 Task: Start in the project ArrowTech the sprint 'Product Experimentation Sprint', with a duration of 1 week. Start in the project ArrowTech the sprint 'Product Experimentation Sprint', with a duration of 3 weeks. Start in the project ArrowTech the sprint 'Product Experimentation Sprint', with a duration of 2 weeks
Action: Mouse moved to (203, 56)
Screenshot: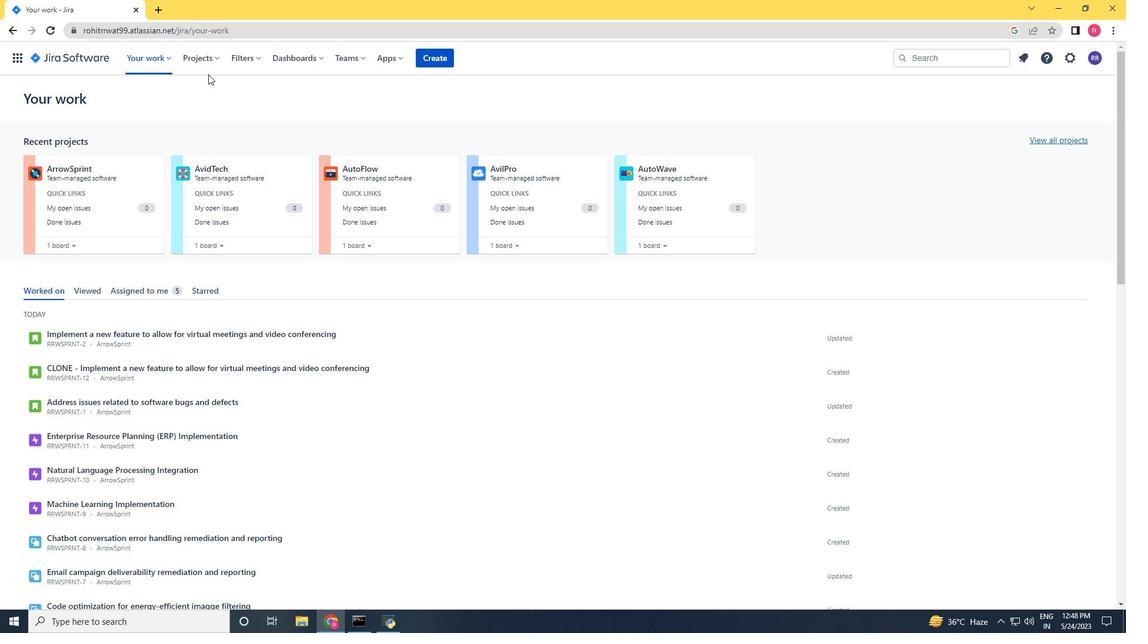 
Action: Mouse pressed left at (203, 56)
Screenshot: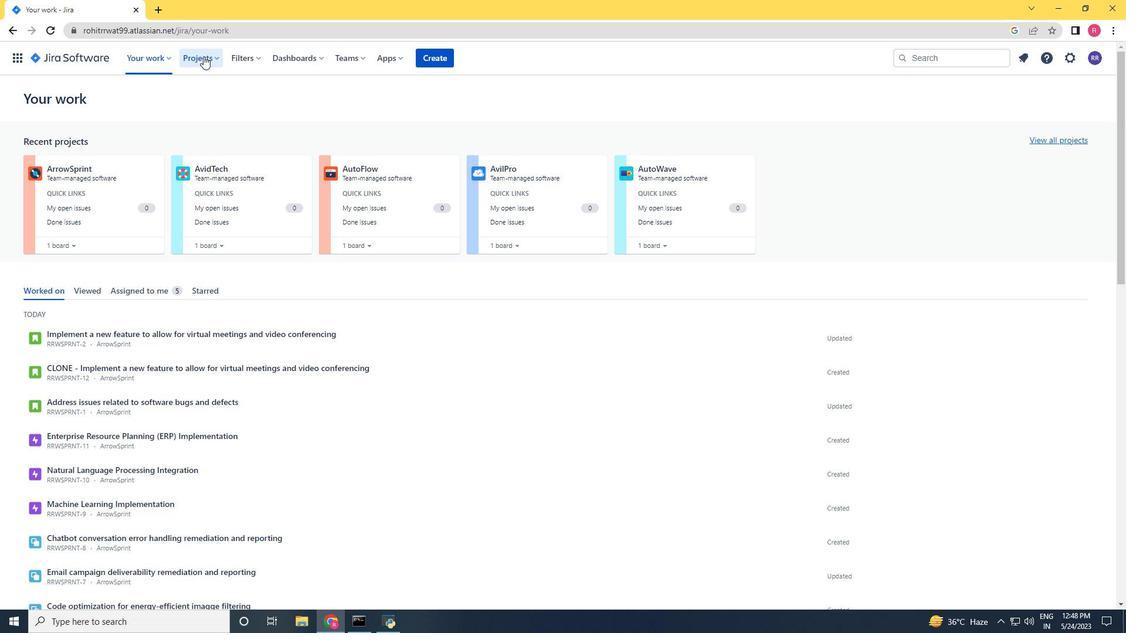 
Action: Mouse moved to (231, 110)
Screenshot: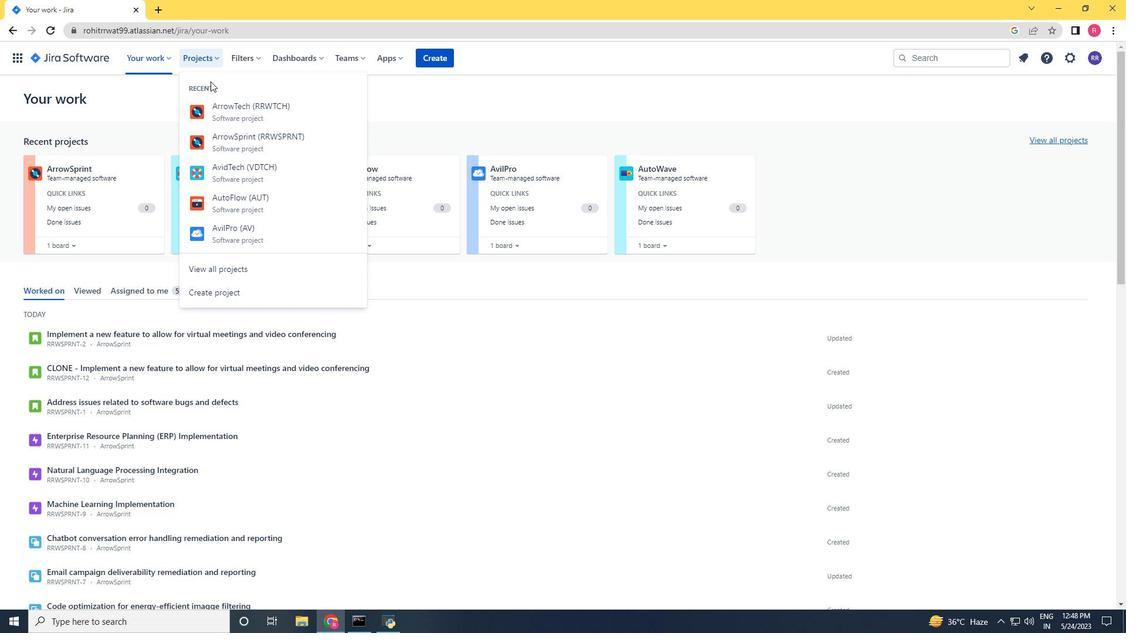 
Action: Mouse pressed left at (231, 110)
Screenshot: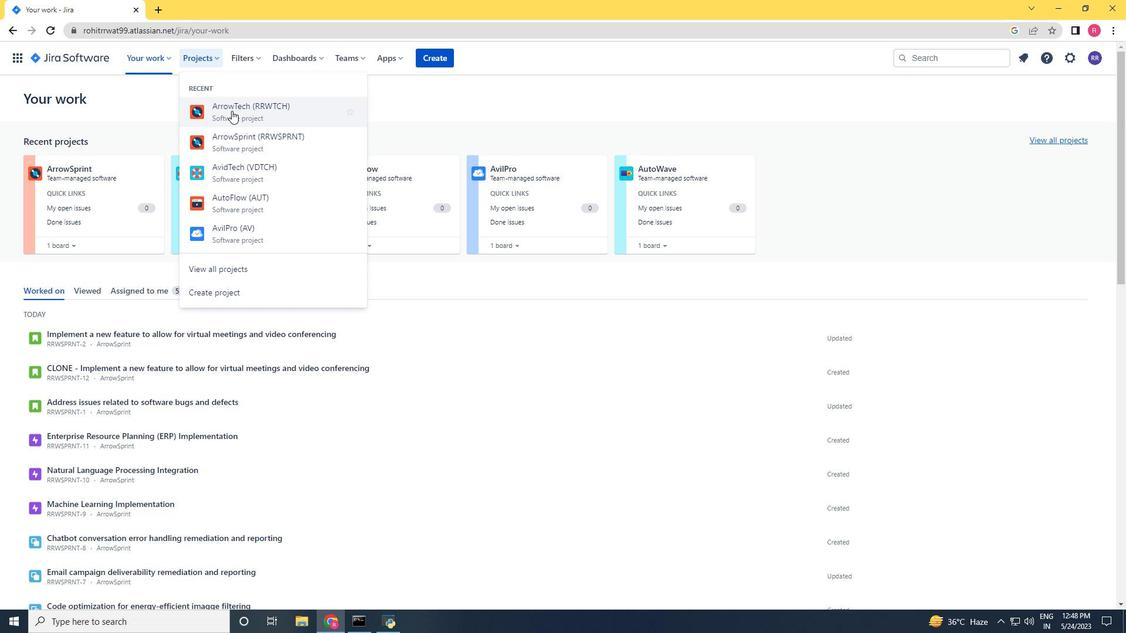 
Action: Mouse moved to (69, 188)
Screenshot: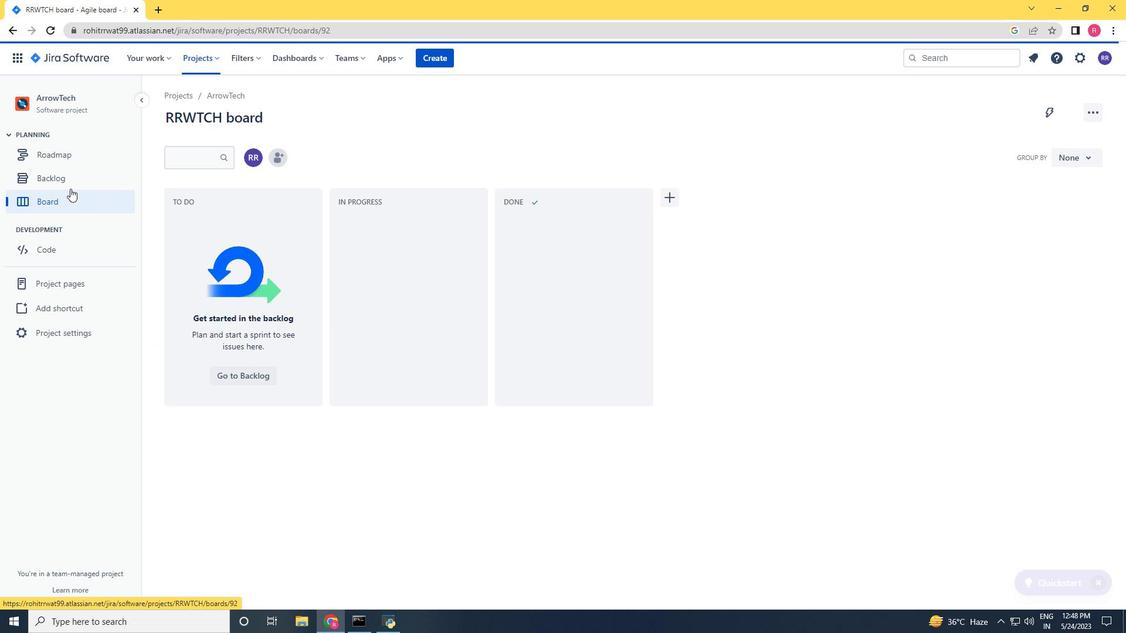 
Action: Mouse pressed left at (69, 188)
Screenshot: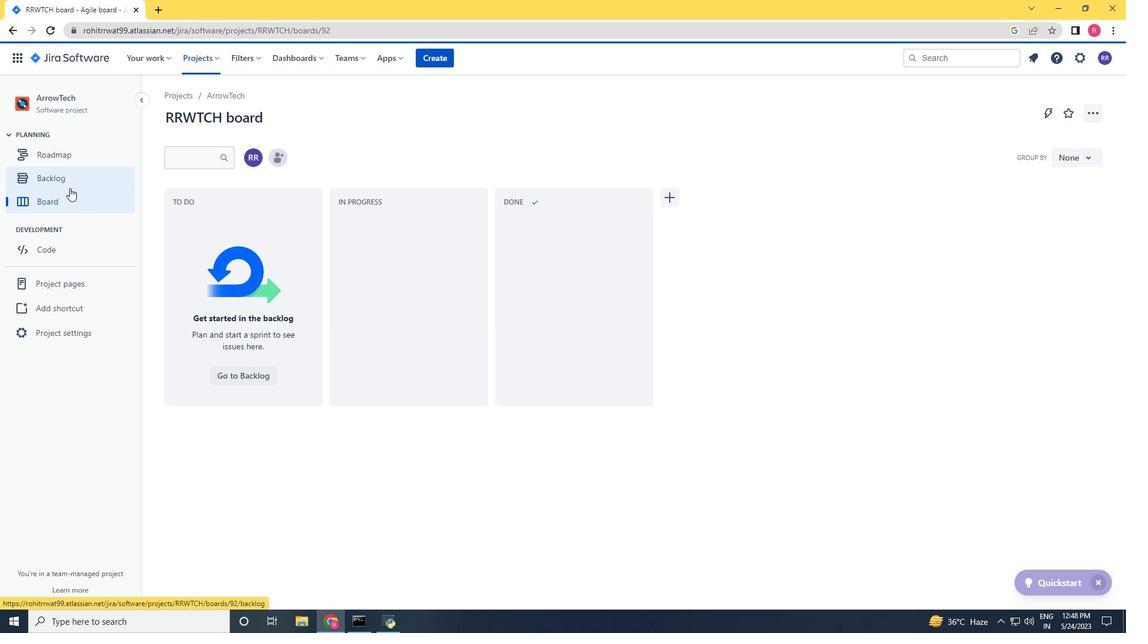 
Action: Mouse moved to (1026, 188)
Screenshot: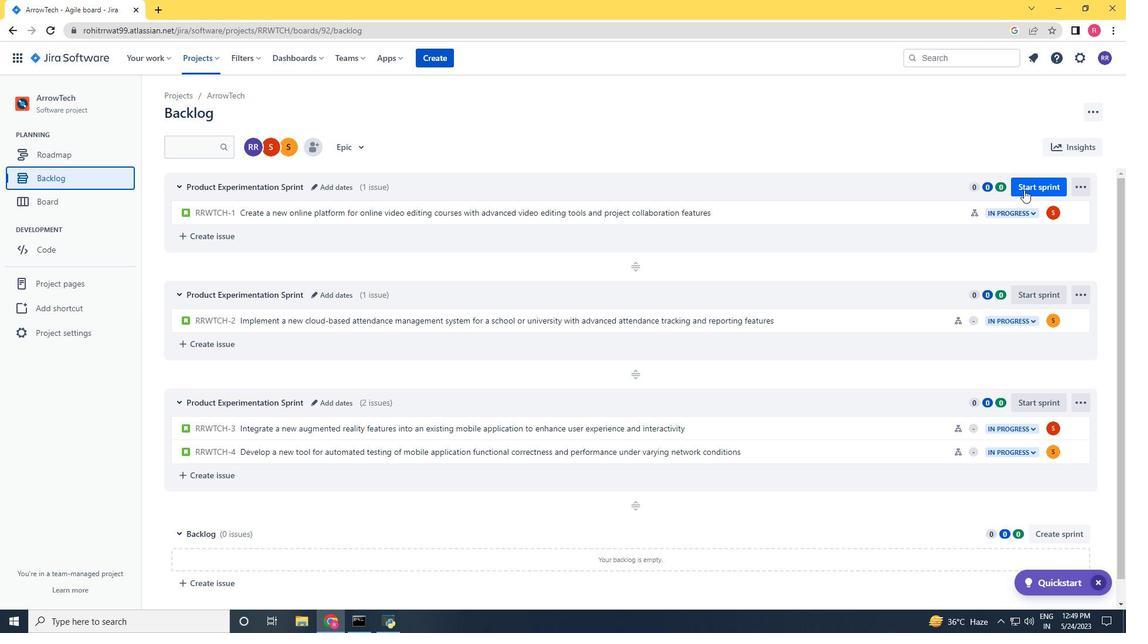 
Action: Mouse pressed left at (1026, 188)
Screenshot: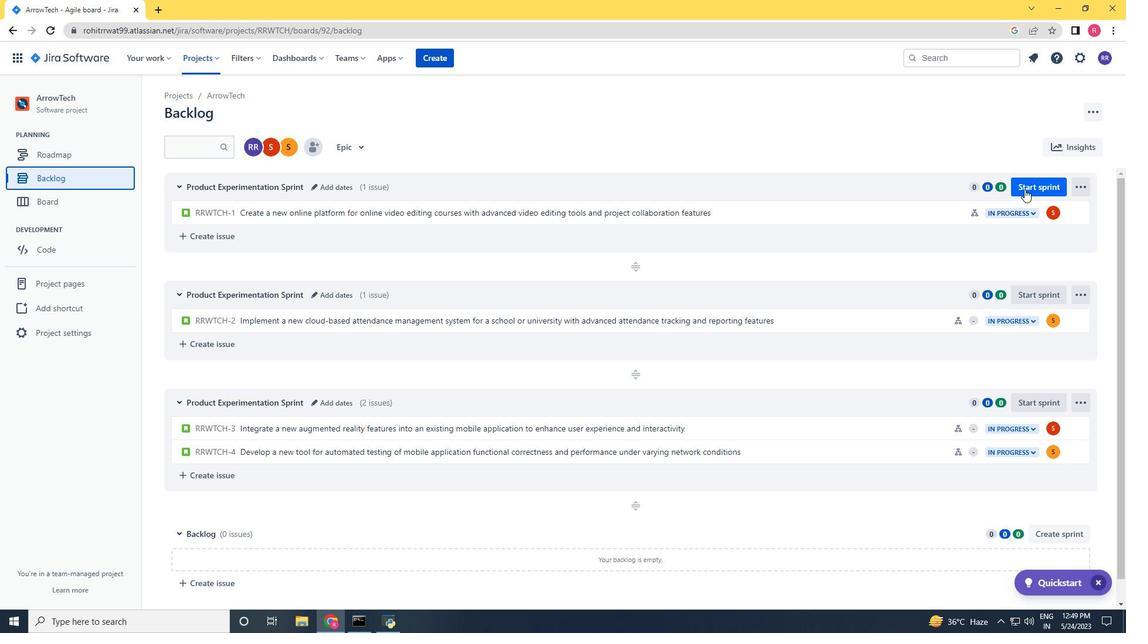 
Action: Mouse moved to (522, 203)
Screenshot: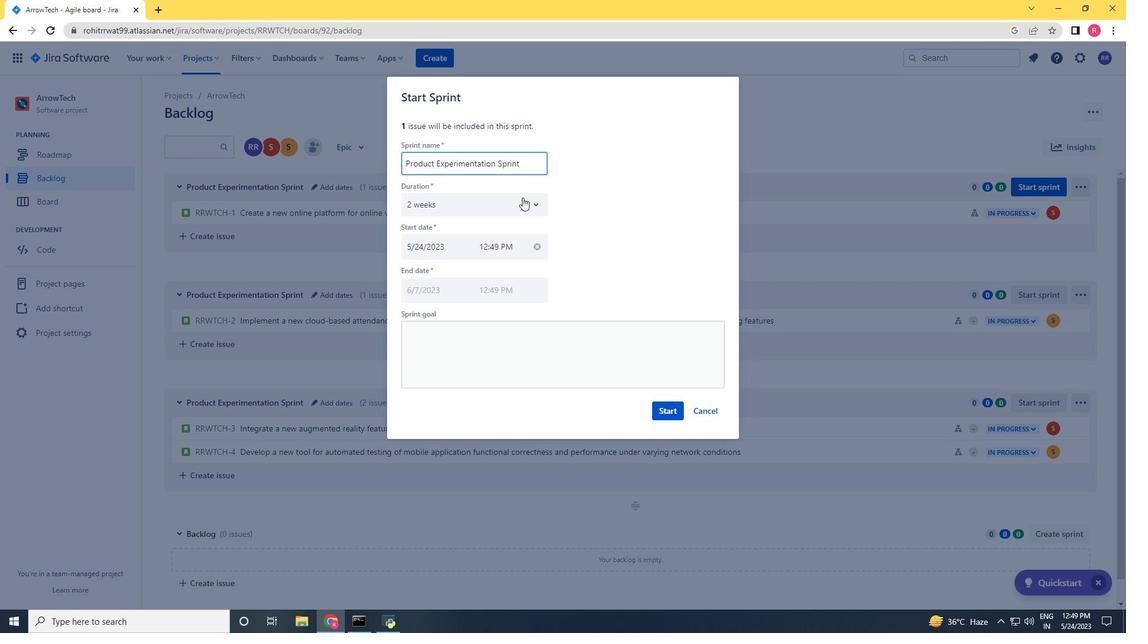 
Action: Mouse pressed left at (522, 203)
Screenshot: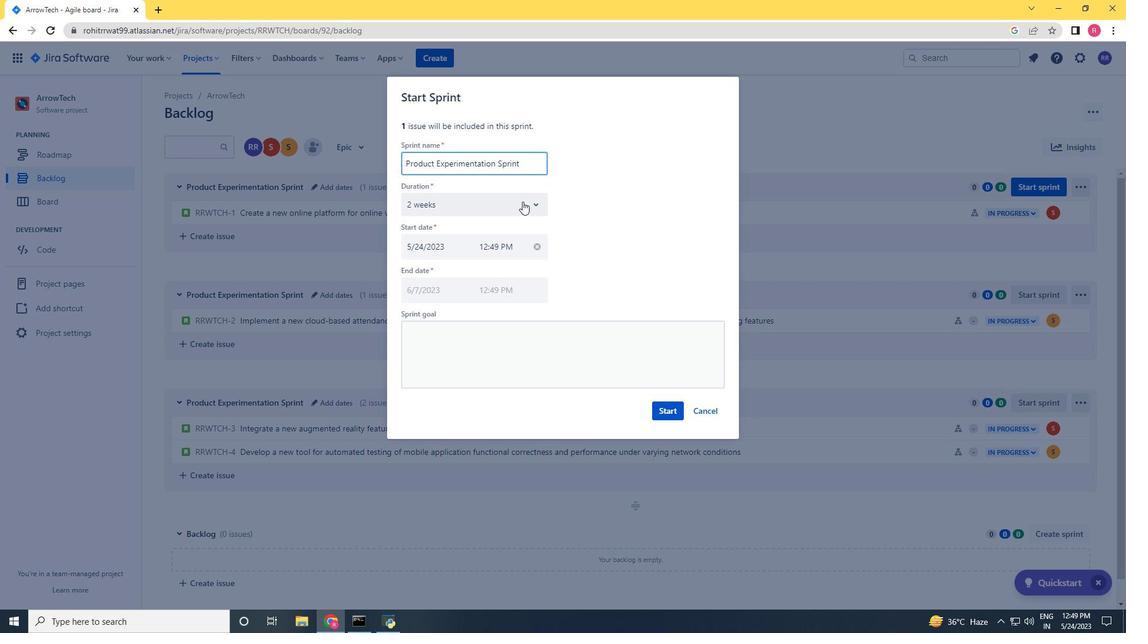 
Action: Mouse moved to (451, 234)
Screenshot: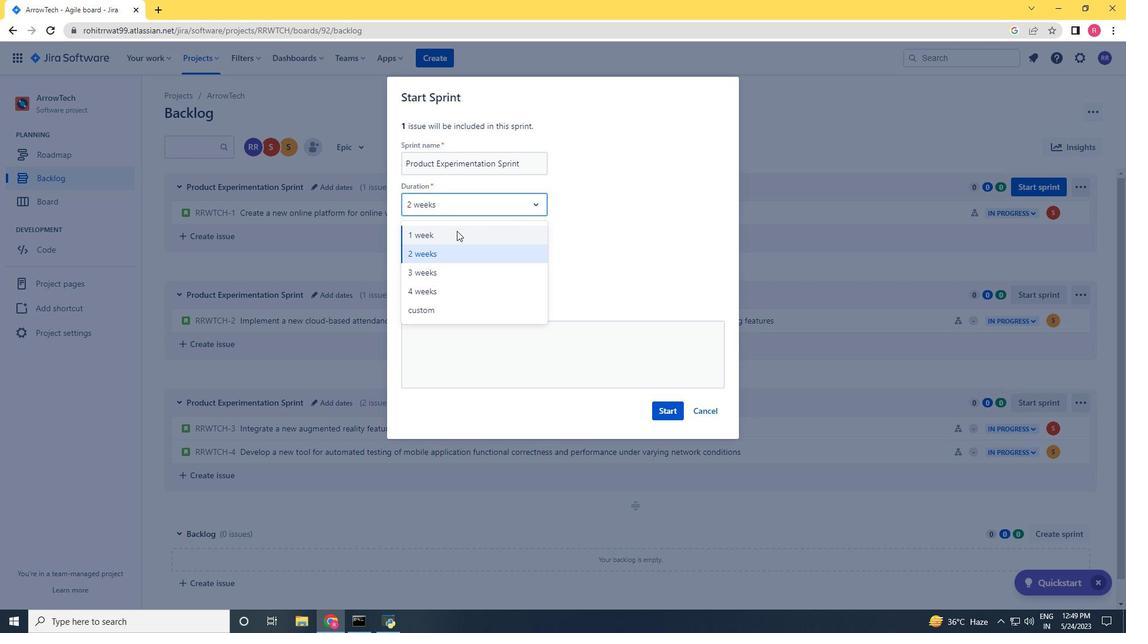 
Action: Mouse pressed left at (451, 234)
Screenshot: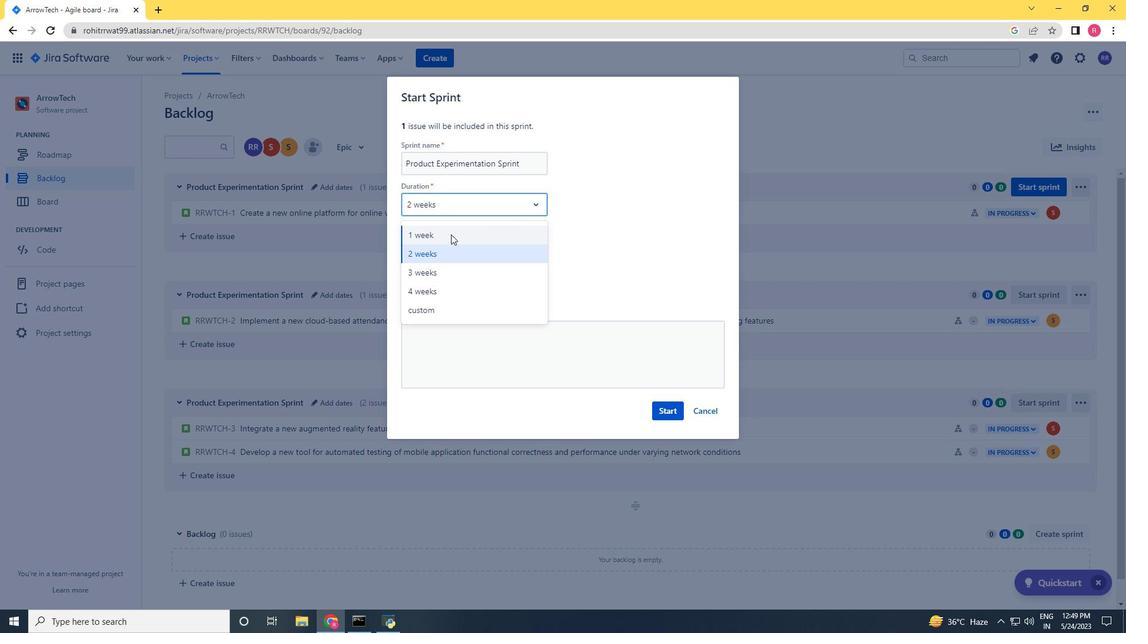
Action: Mouse moved to (662, 410)
Screenshot: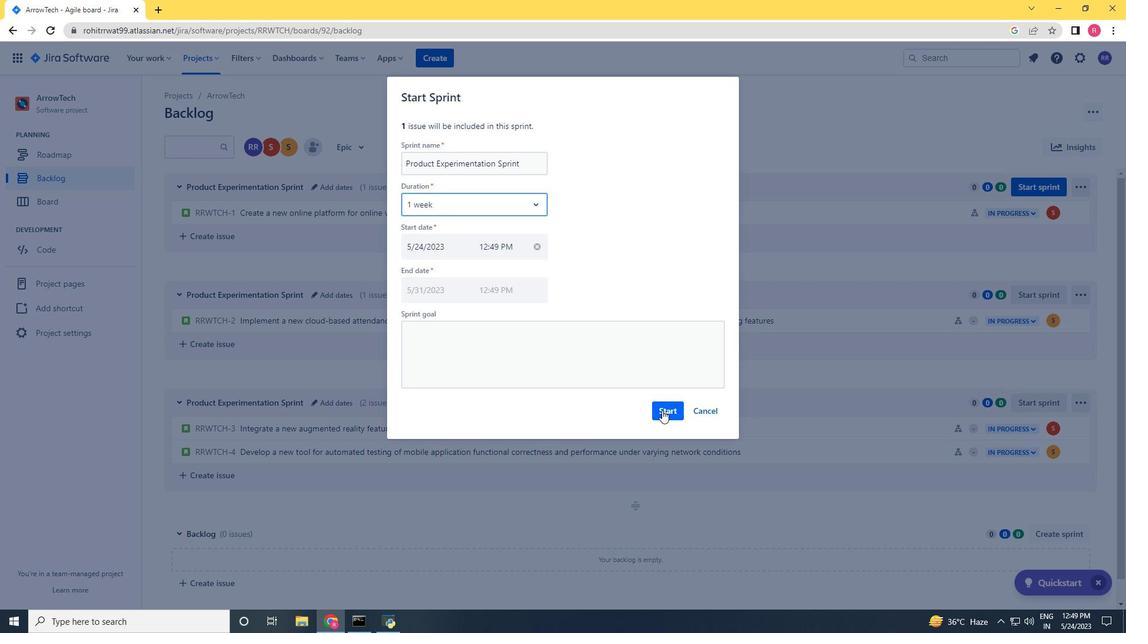 
Action: Mouse pressed left at (662, 410)
Screenshot: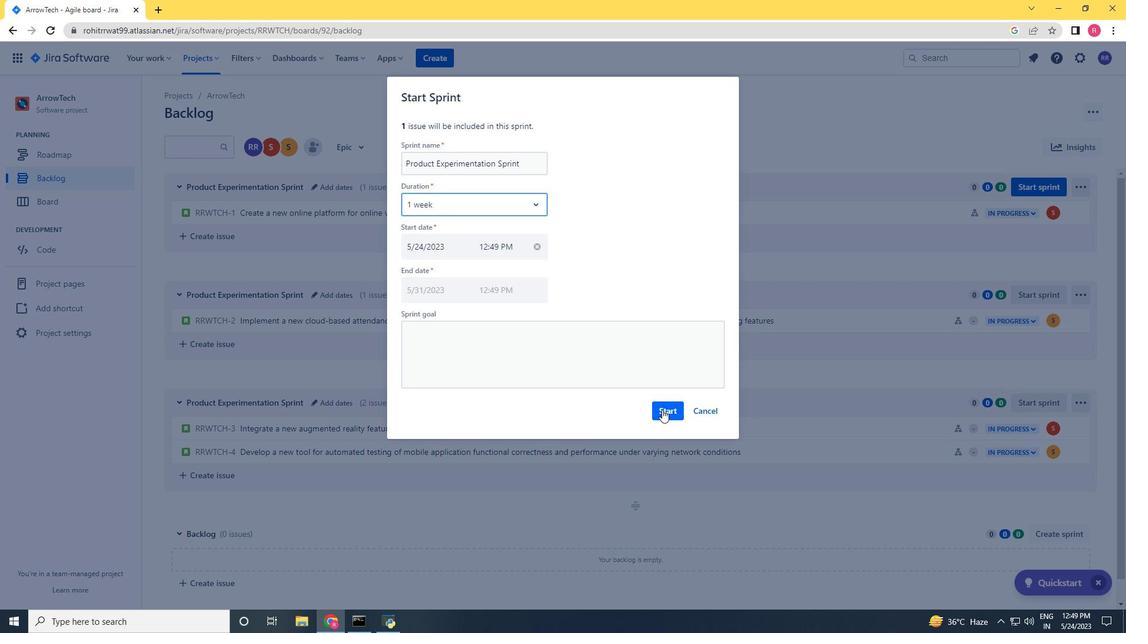 
Action: Mouse moved to (52, 173)
Screenshot: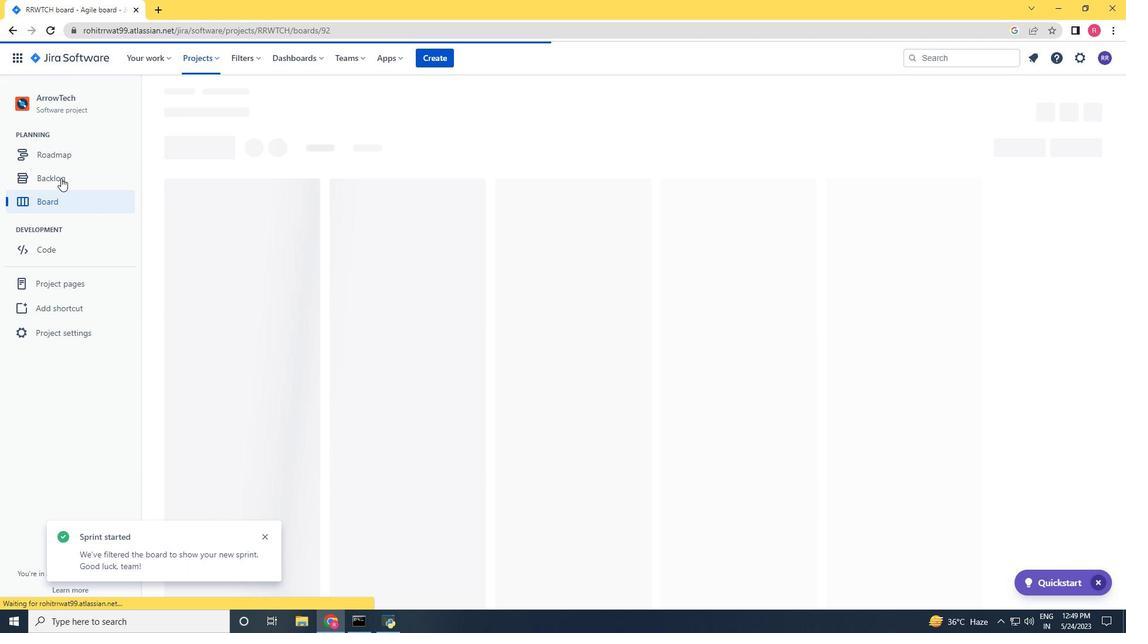 
Action: Mouse pressed left at (52, 173)
Screenshot: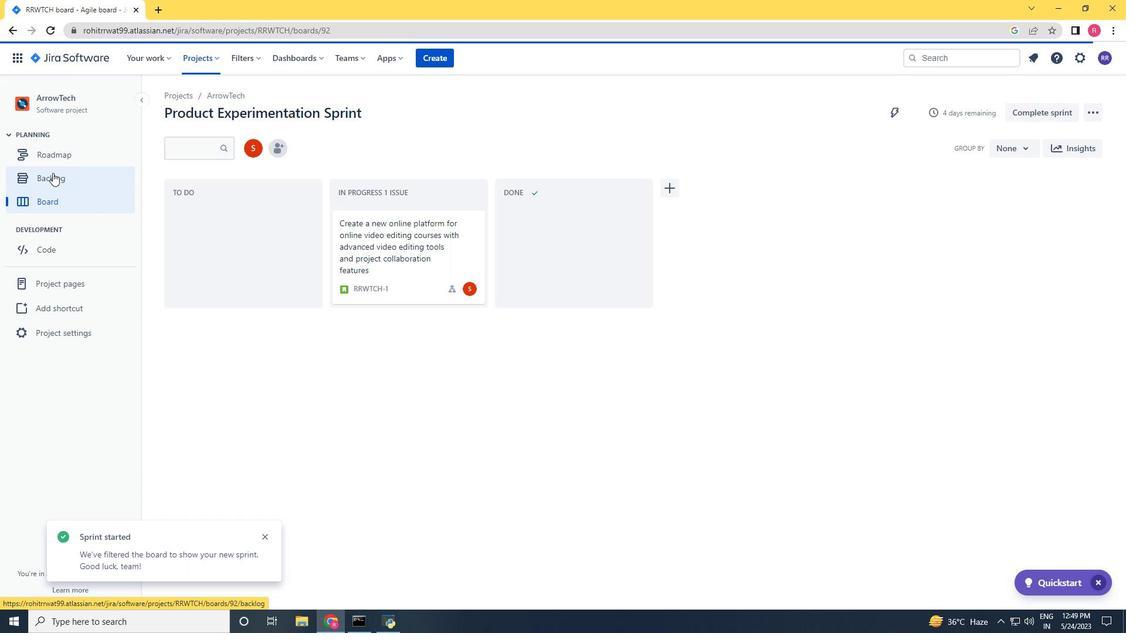 
Action: Mouse moved to (1040, 293)
Screenshot: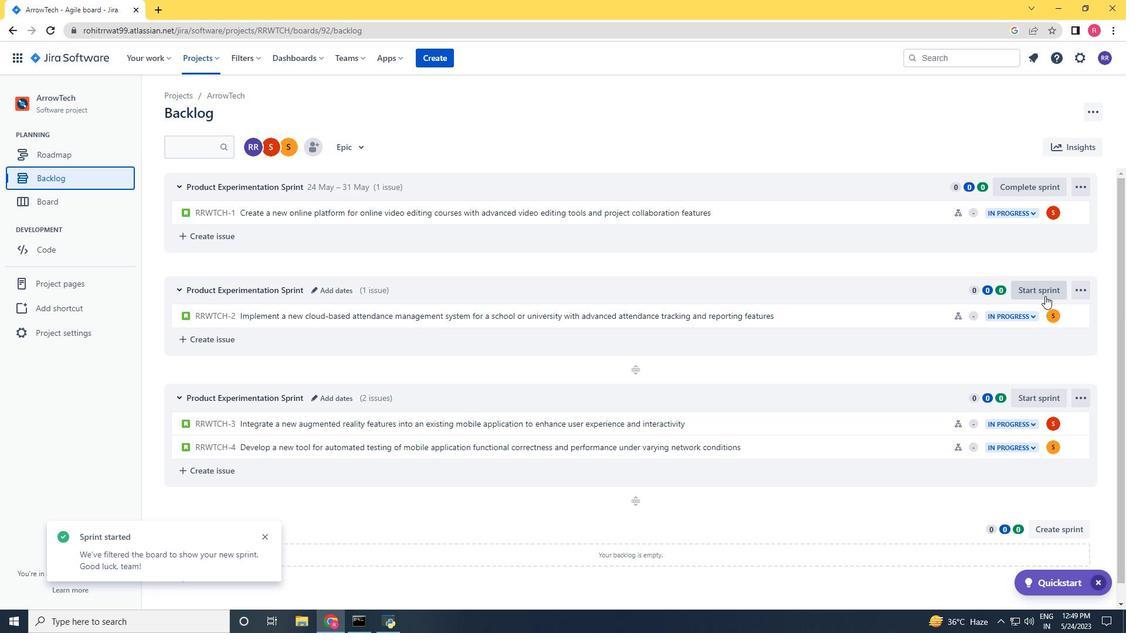 
Action: Mouse pressed left at (1040, 293)
Screenshot: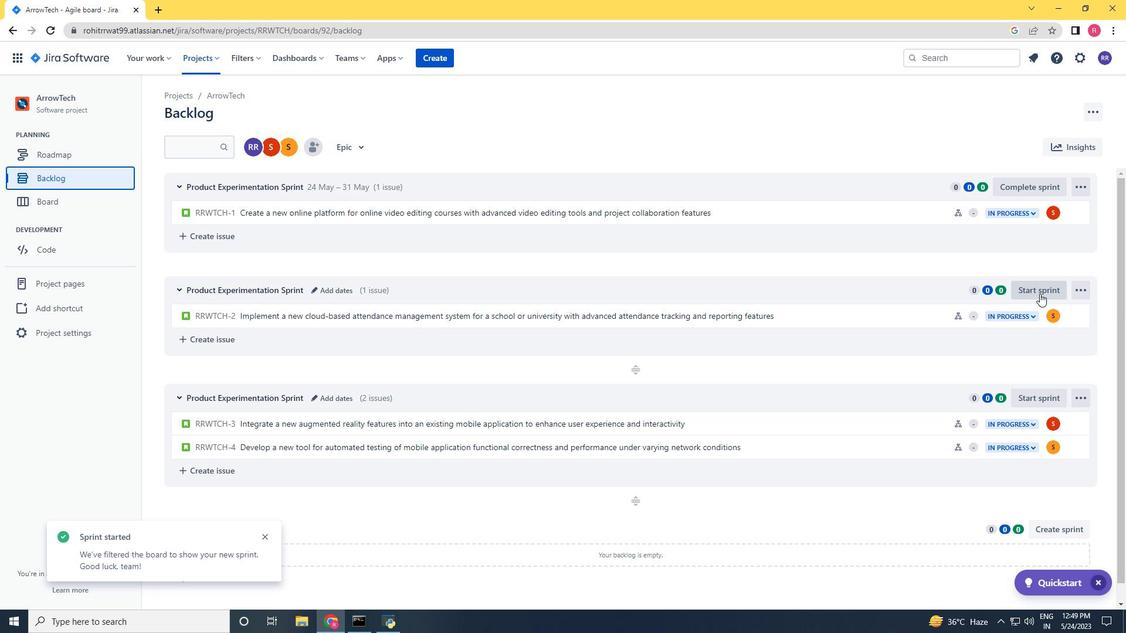 
Action: Mouse moved to (477, 210)
Screenshot: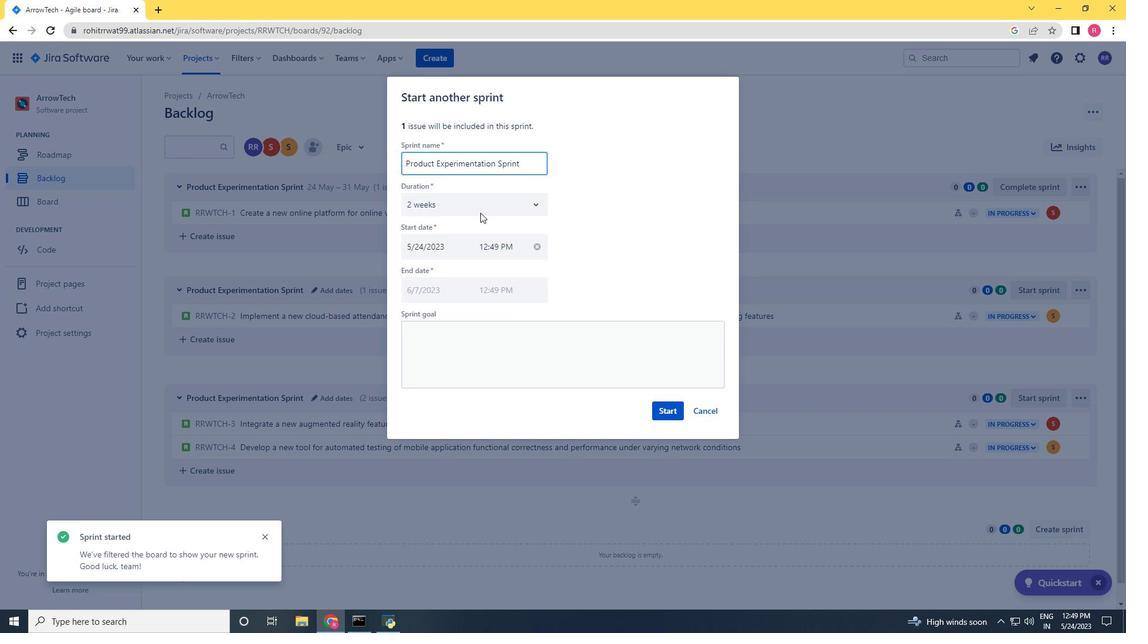 
Action: Mouse pressed left at (477, 210)
Screenshot: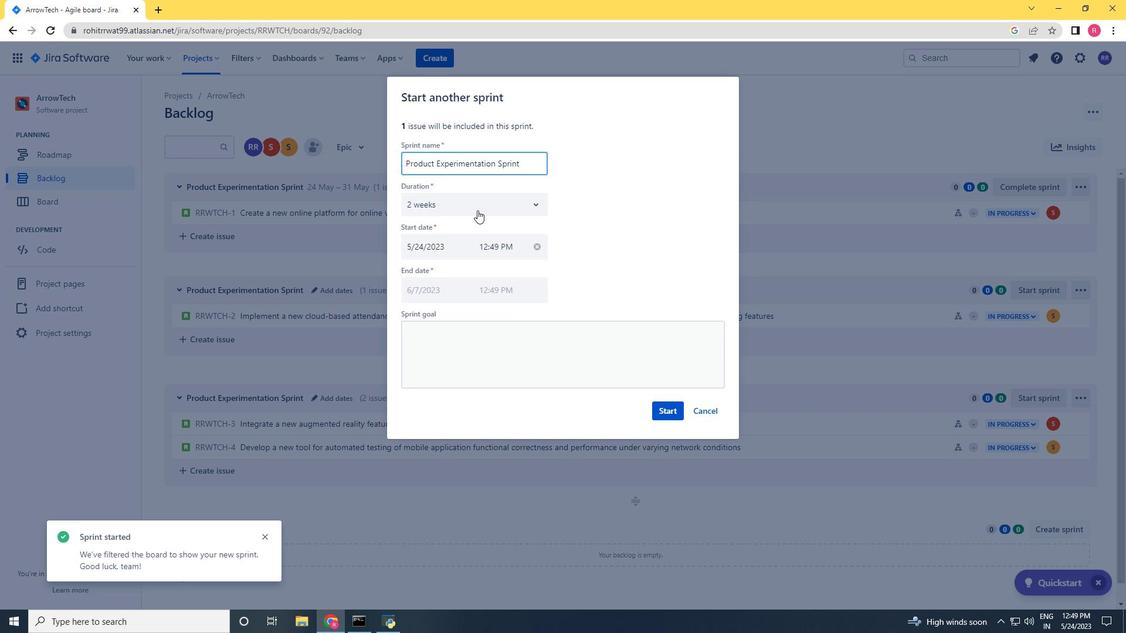 
Action: Mouse moved to (451, 275)
Screenshot: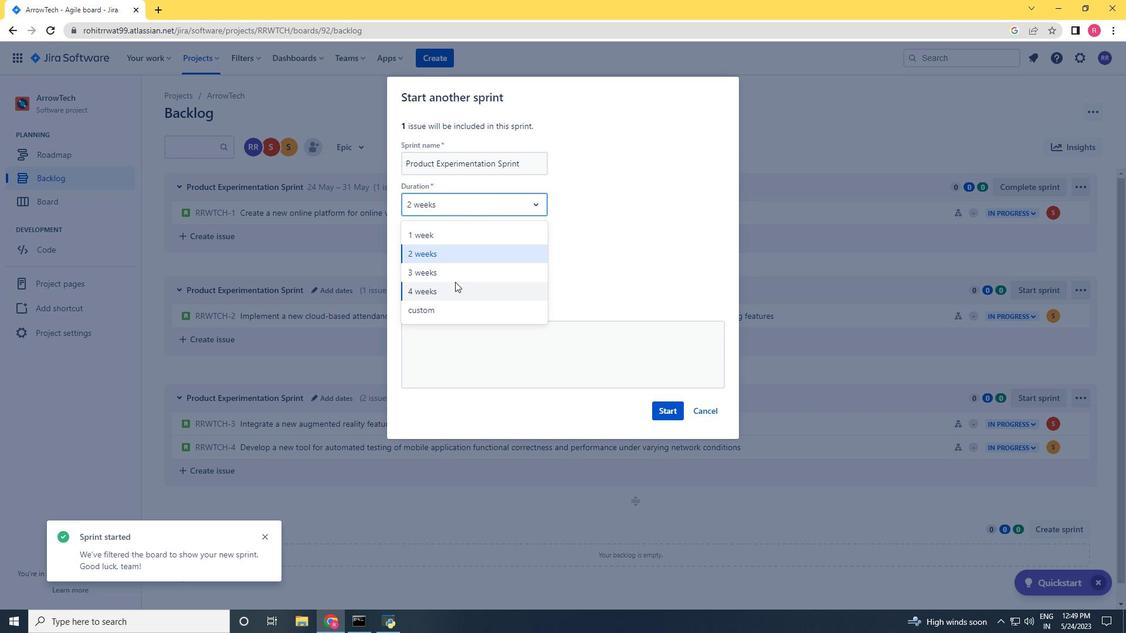 
Action: Mouse pressed left at (451, 275)
Screenshot: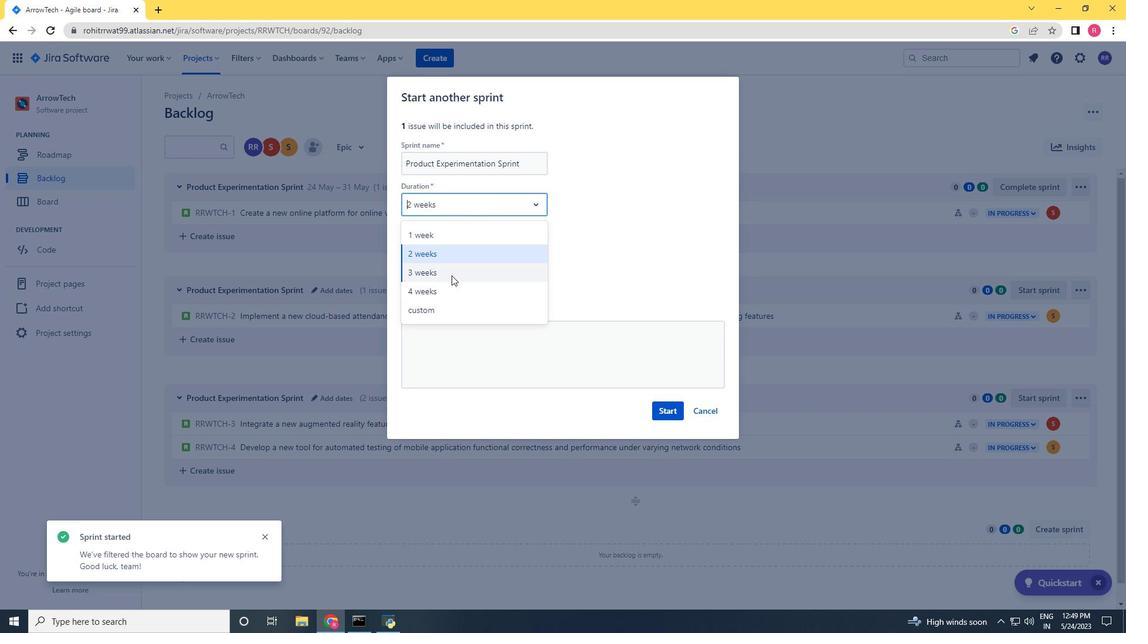 
Action: Mouse moved to (672, 403)
Screenshot: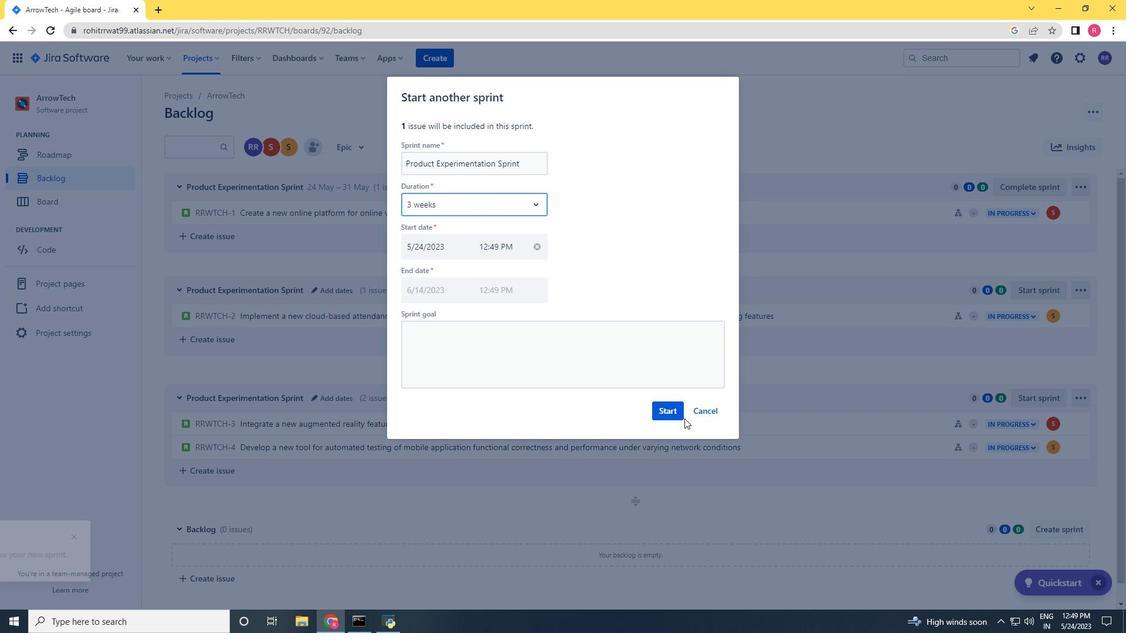 
Action: Mouse pressed left at (672, 403)
Screenshot: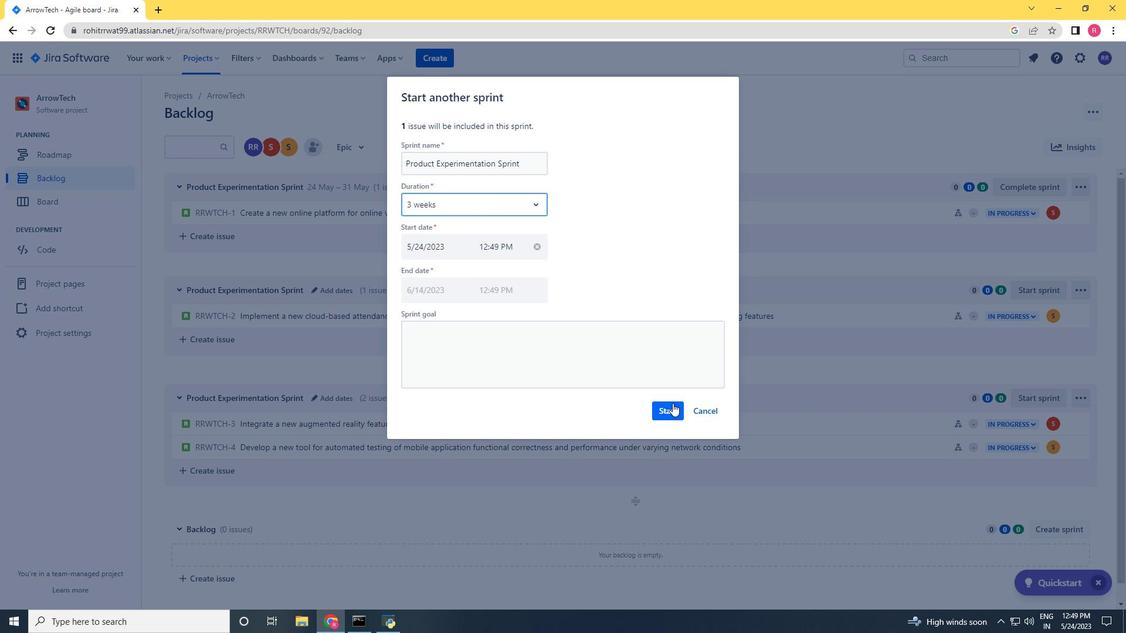 
Action: Mouse moved to (83, 181)
Screenshot: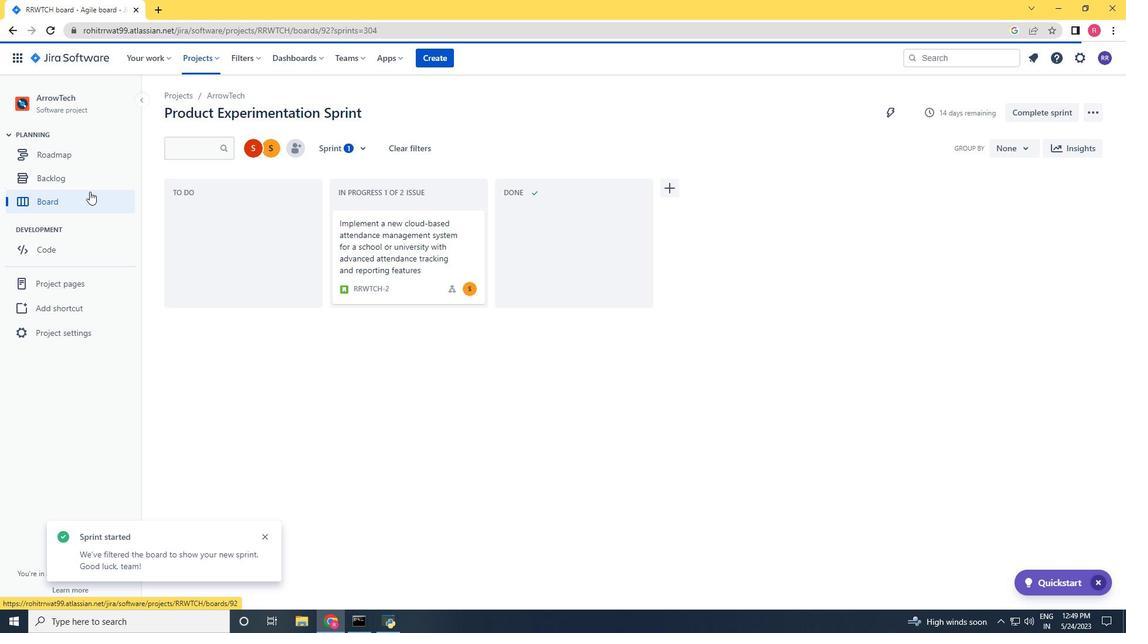 
Action: Mouse pressed left at (83, 181)
Screenshot: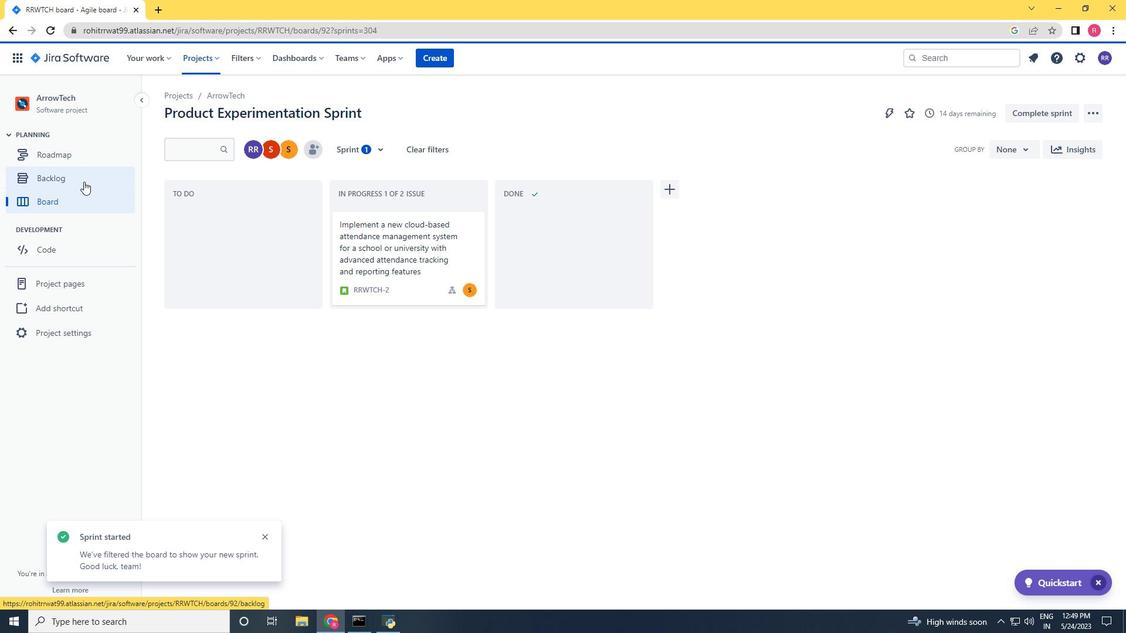 
Action: Mouse moved to (1032, 387)
Screenshot: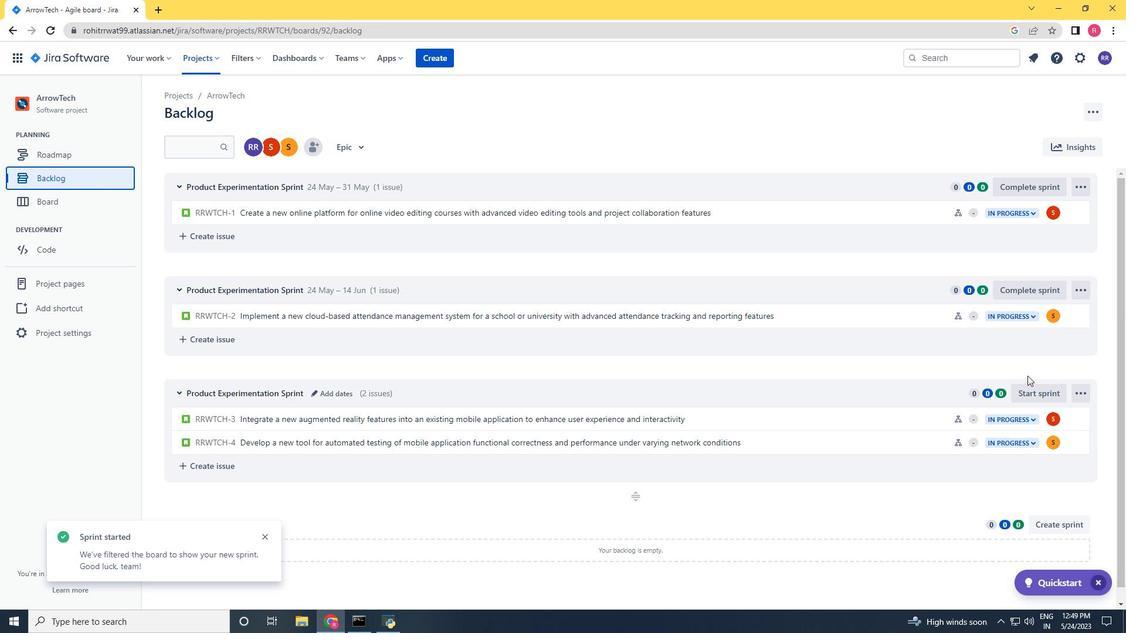 
Action: Mouse pressed left at (1032, 387)
Screenshot: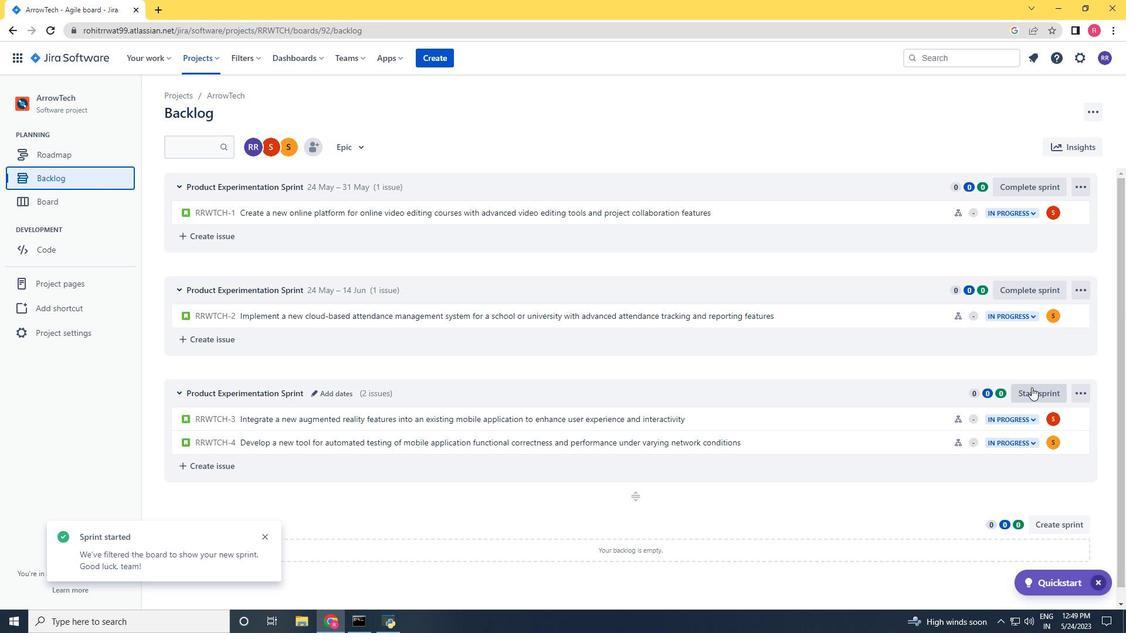 
Action: Mouse moved to (490, 212)
Screenshot: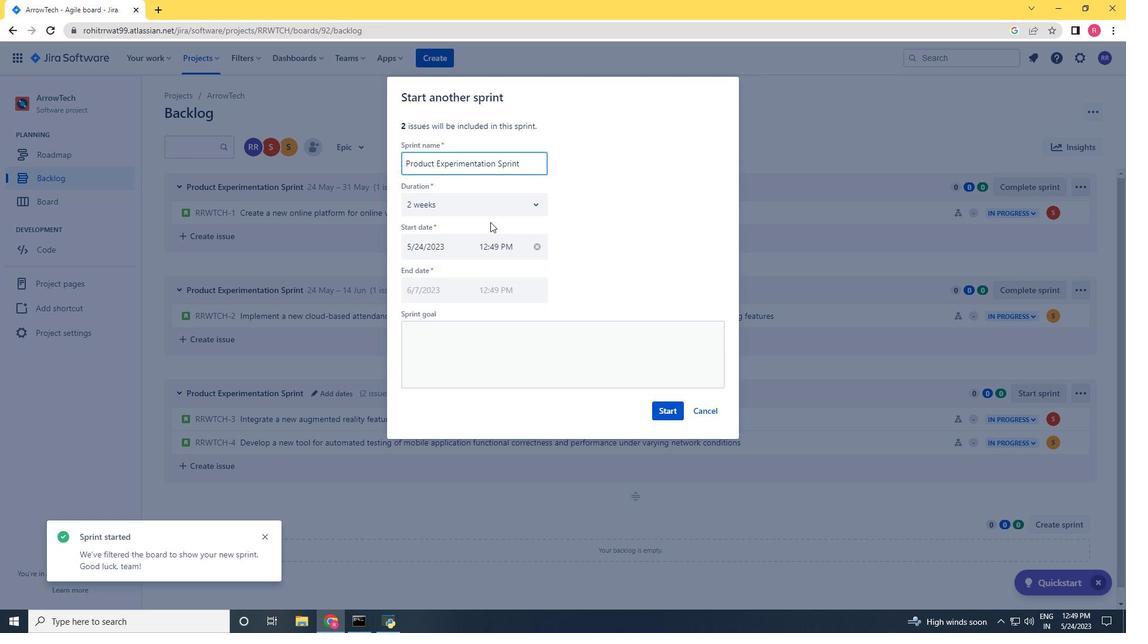 
Action: Mouse pressed left at (490, 212)
Screenshot: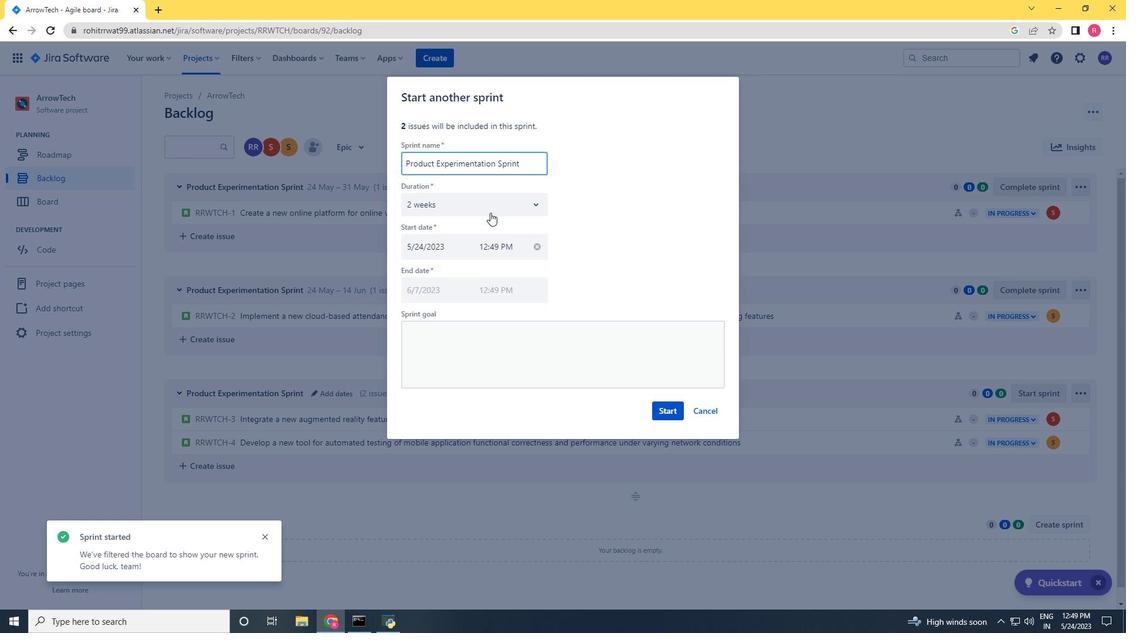 
Action: Mouse moved to (490, 249)
Screenshot: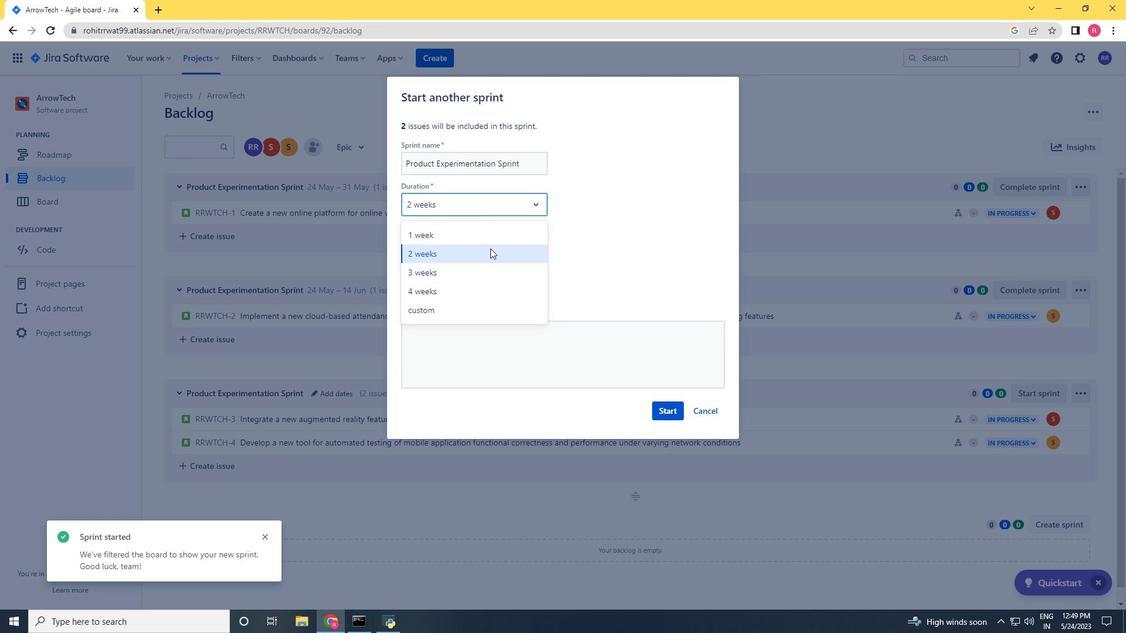
Action: Mouse pressed left at (490, 249)
Screenshot: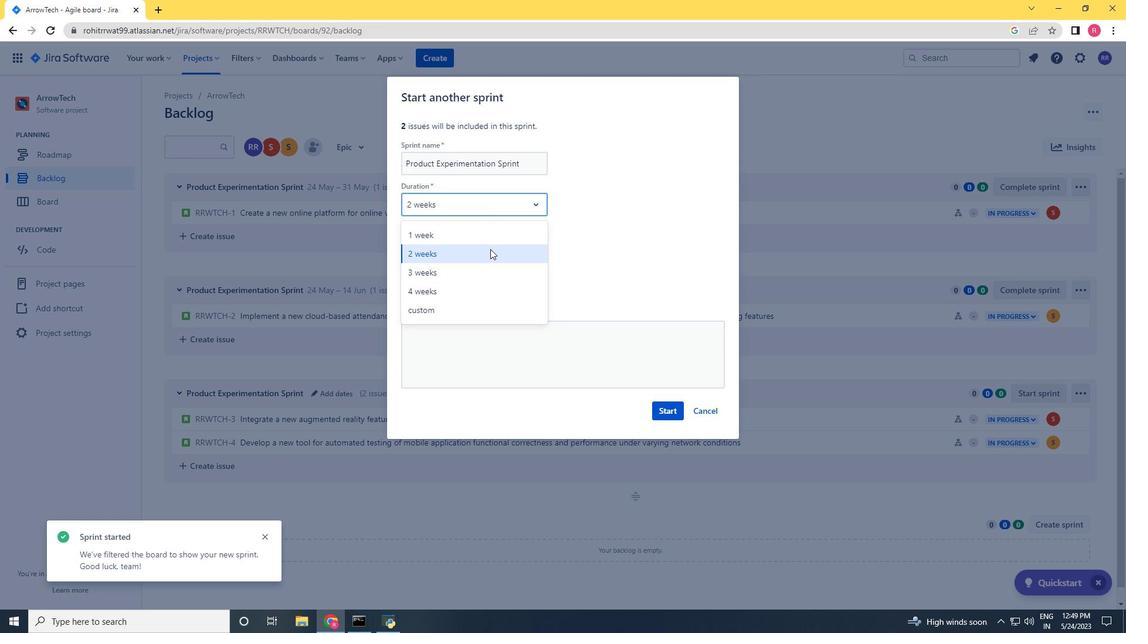 
Action: Mouse moved to (665, 406)
Screenshot: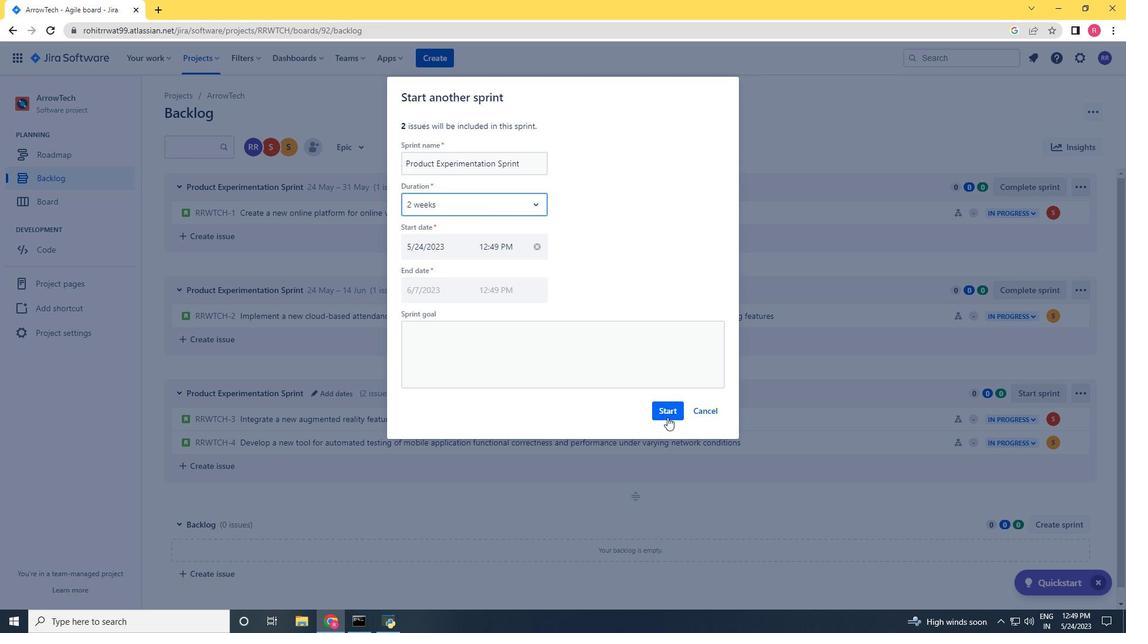 
Action: Mouse pressed left at (665, 406)
Screenshot: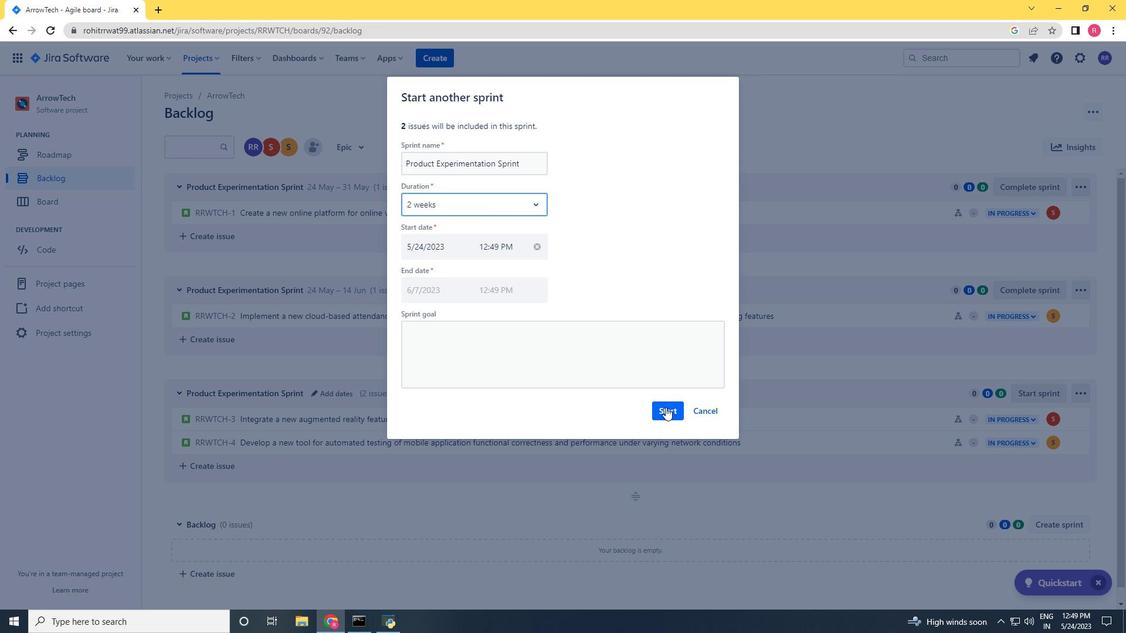 
Action: Mouse moved to (87, 169)
Screenshot: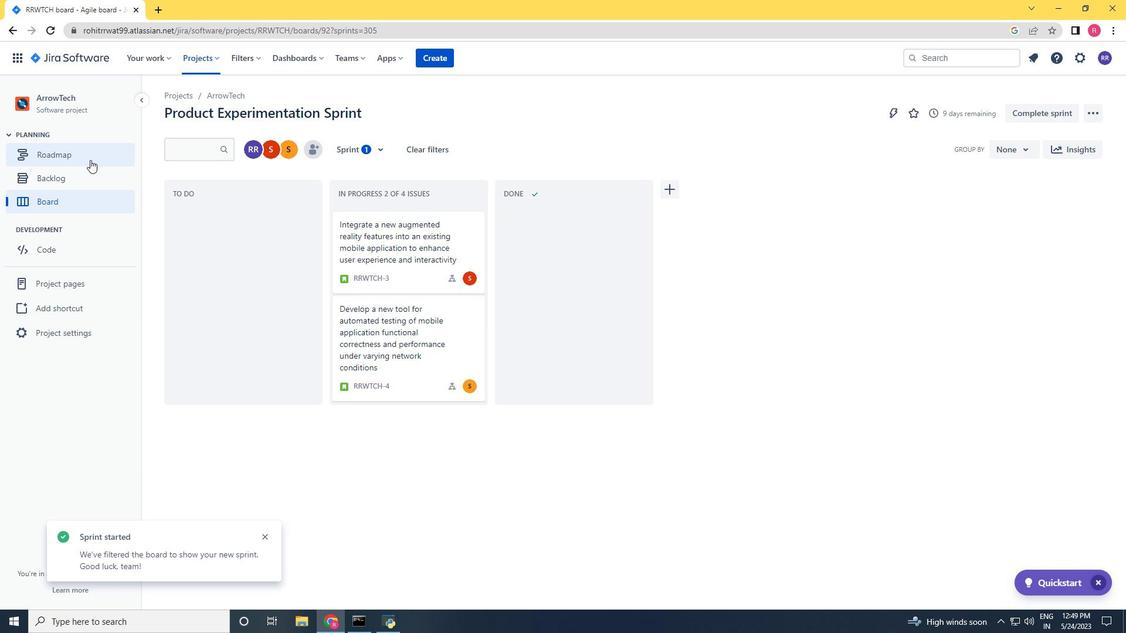 
Action: Mouse pressed left at (87, 169)
Screenshot: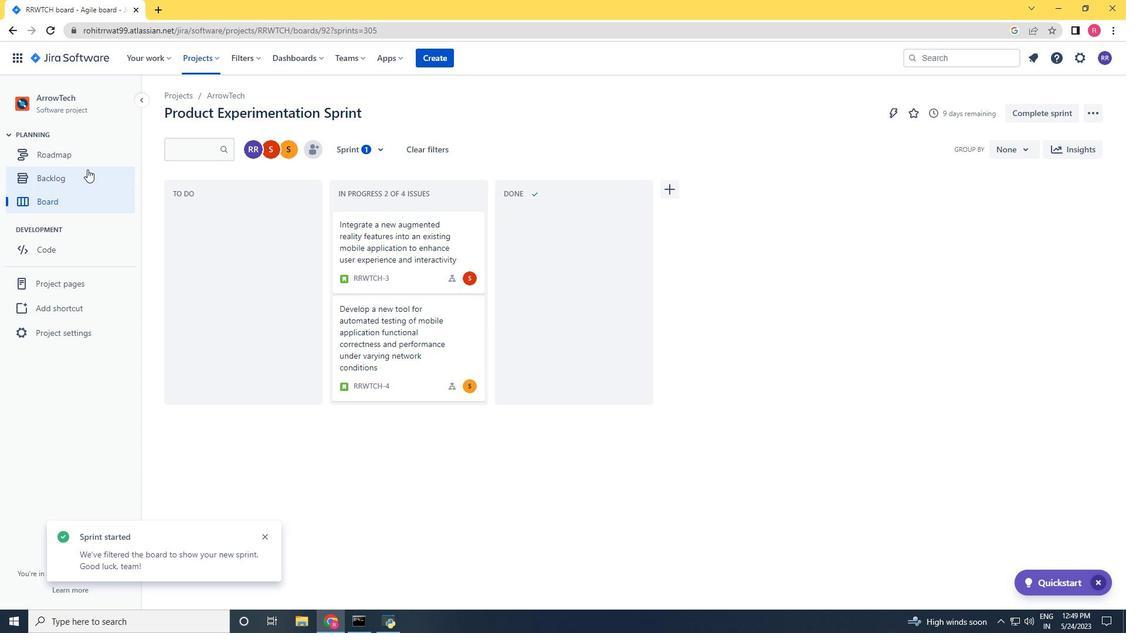 
Action: Mouse moved to (507, 242)
Screenshot: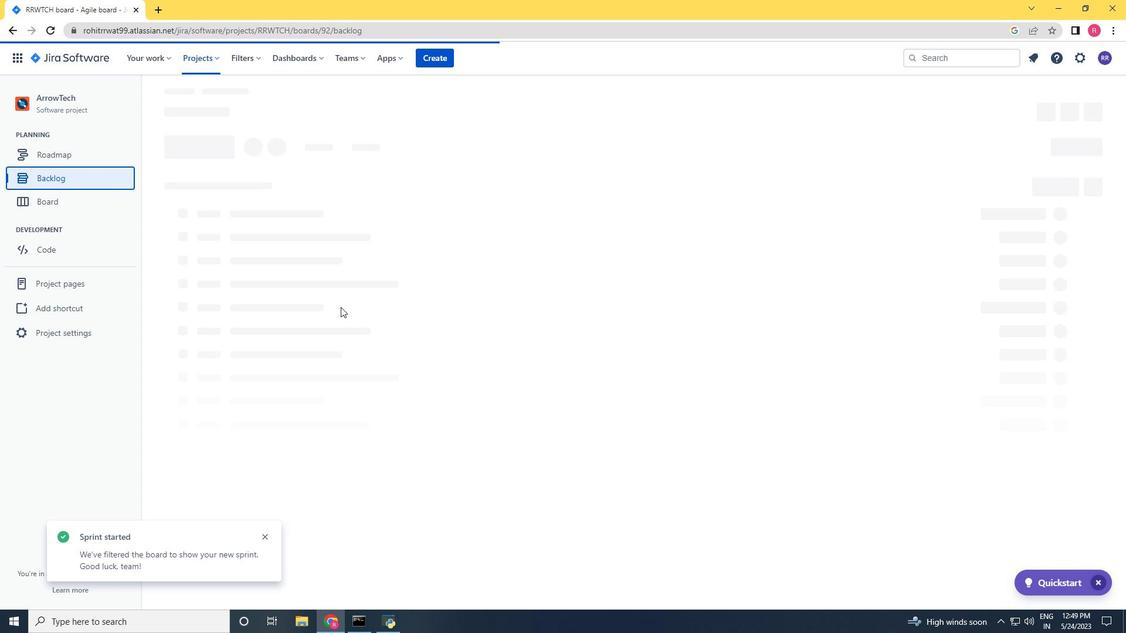 
